 Task: Assign in the project ChampionTech the issue 'Develop a new tool for automated testing of web application load testing and performance under high traffic conditions' to the sprint 'Agile Assassins'. Assign in the project ChampionTech the issue 'Upgrade the website navigation and menu design of a web application to improve user experience and website organization' to the sprint 'Agile Assassins'. Assign in the project ChampionTech the issue 'Create a new online platform for online fashion design courses with advanced fashion tools and community features.' to the sprint 'Agile Assassins'. Assign in the project ChampionTech the issue 'Implement a new cloud-based learning management system for a company with advanced learning content creation and delivery features' to the sprint 'Agile Assassins'
Action: Mouse moved to (191, 51)
Screenshot: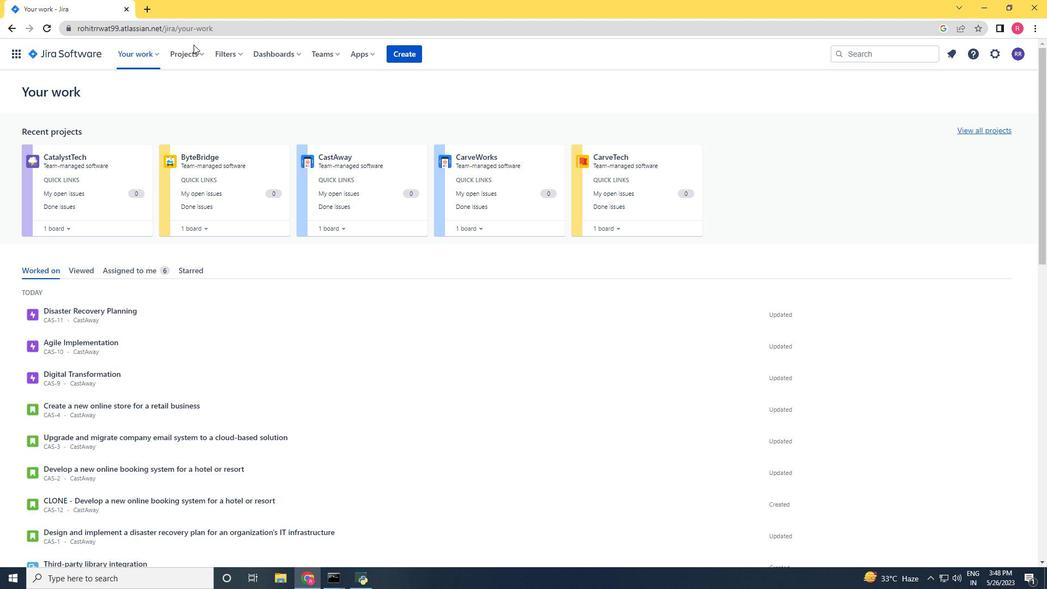 
Action: Mouse pressed left at (191, 51)
Screenshot: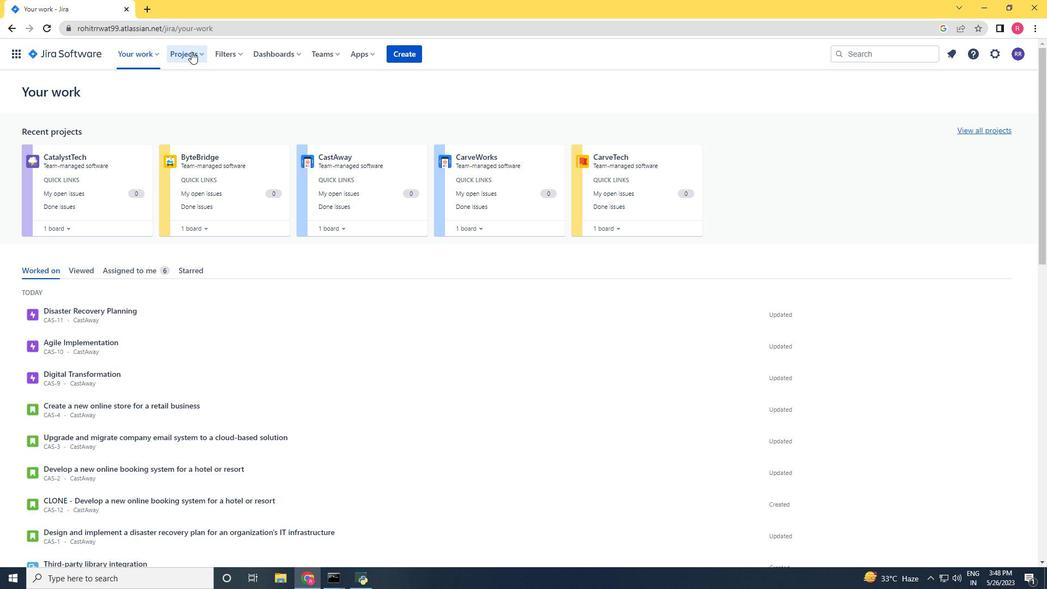 
Action: Mouse moved to (204, 103)
Screenshot: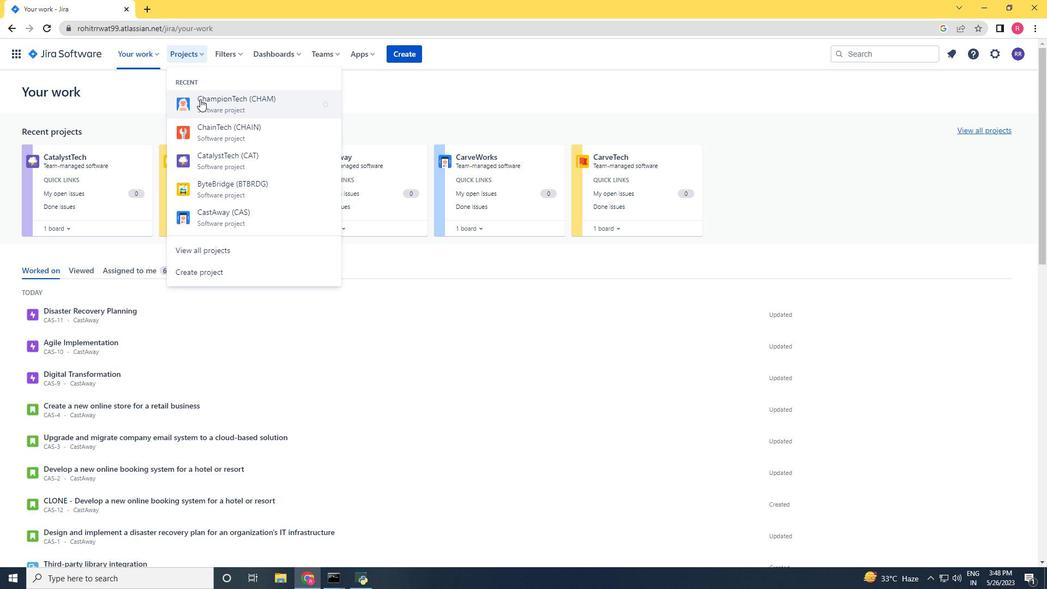 
Action: Mouse pressed left at (204, 103)
Screenshot: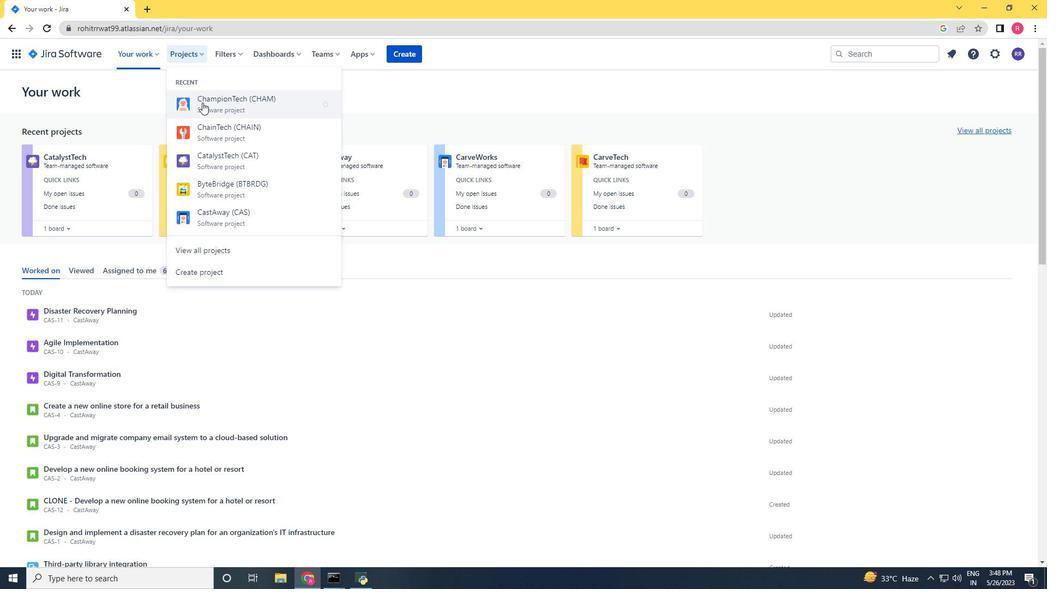 
Action: Mouse moved to (100, 166)
Screenshot: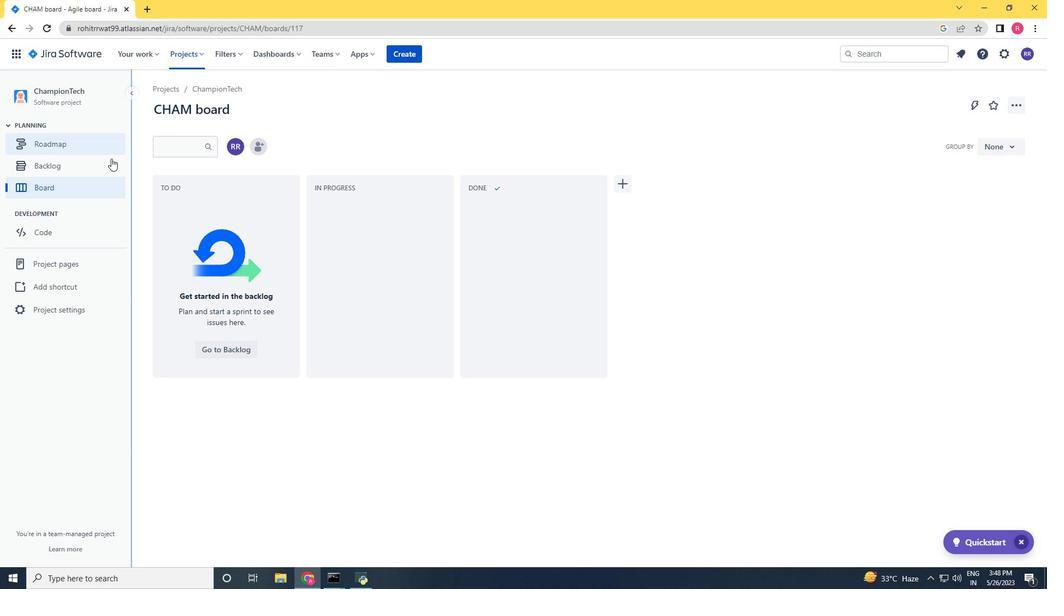 
Action: Mouse pressed left at (100, 166)
Screenshot: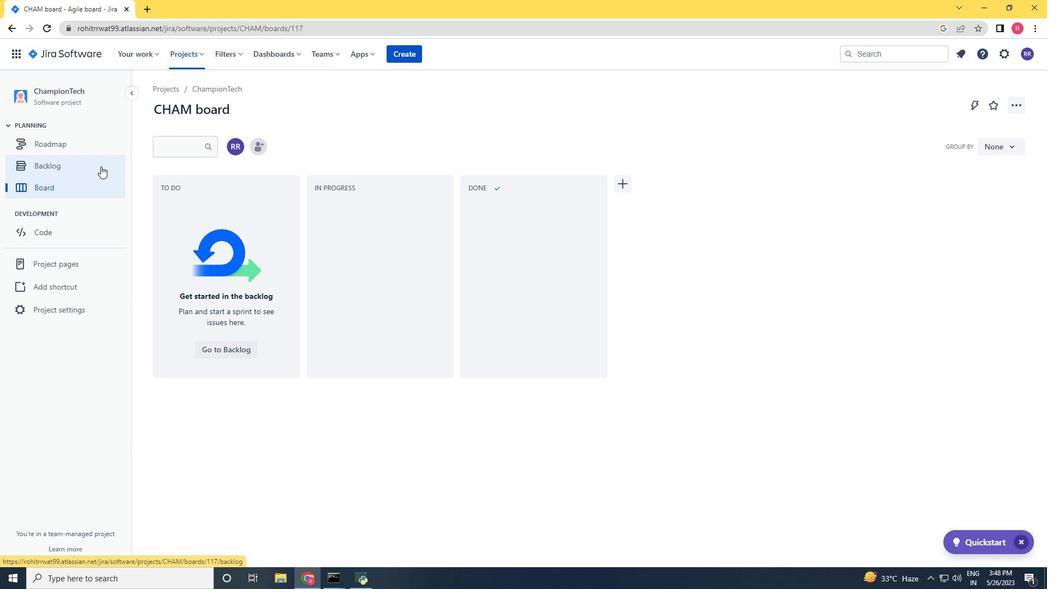 
Action: Mouse moved to (994, 291)
Screenshot: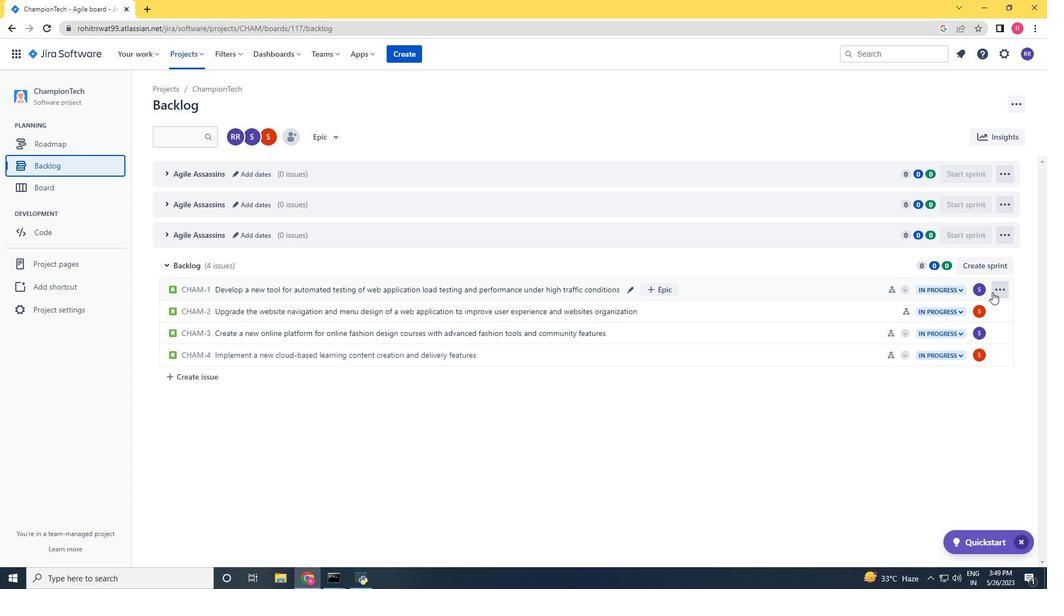 
Action: Mouse pressed left at (994, 291)
Screenshot: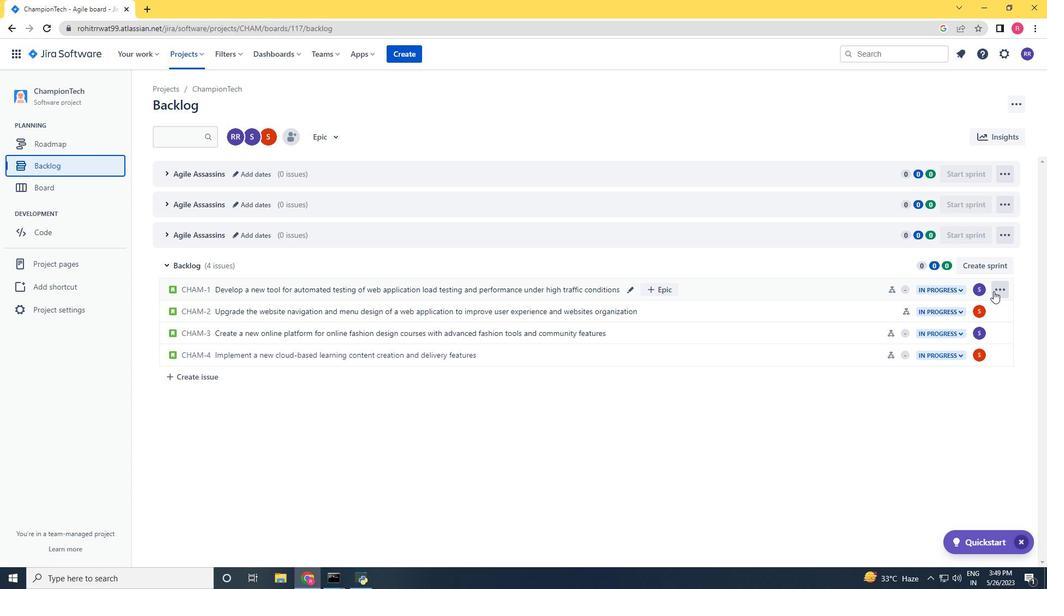 
Action: Mouse moved to (977, 416)
Screenshot: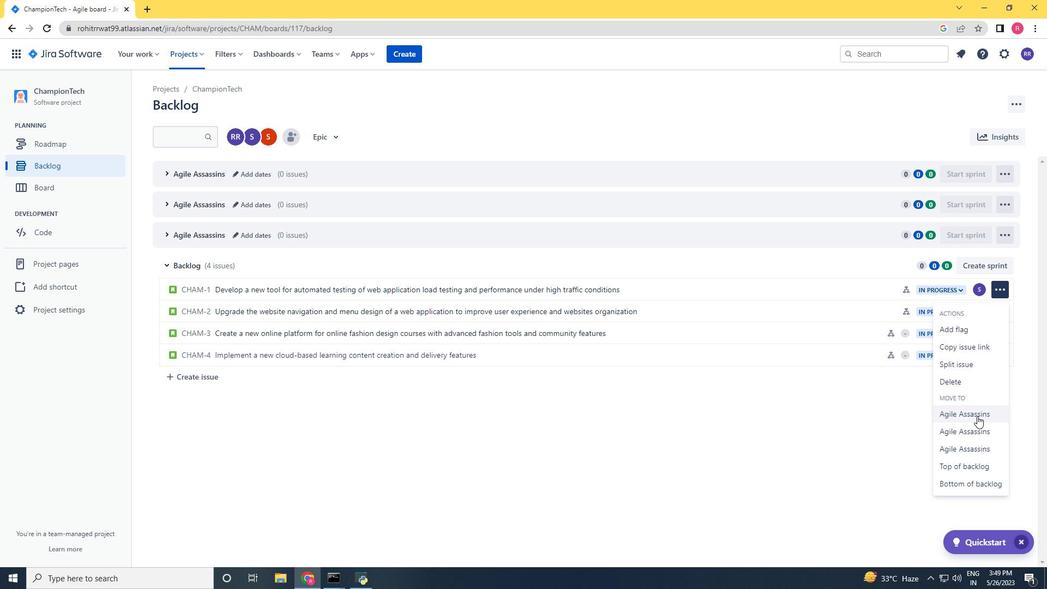 
Action: Mouse pressed left at (977, 416)
Screenshot: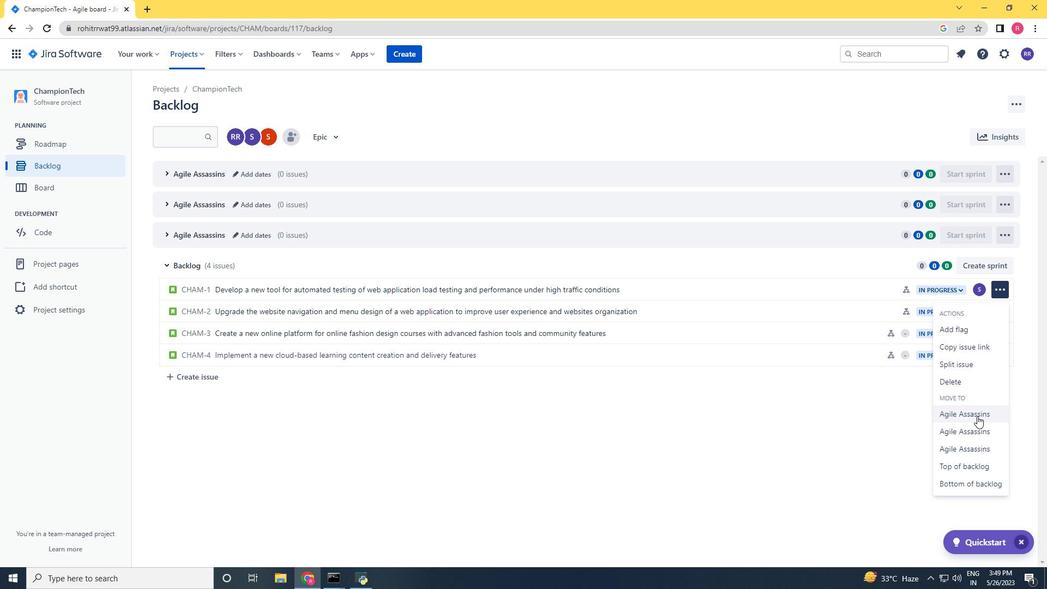 
Action: Mouse moved to (168, 173)
Screenshot: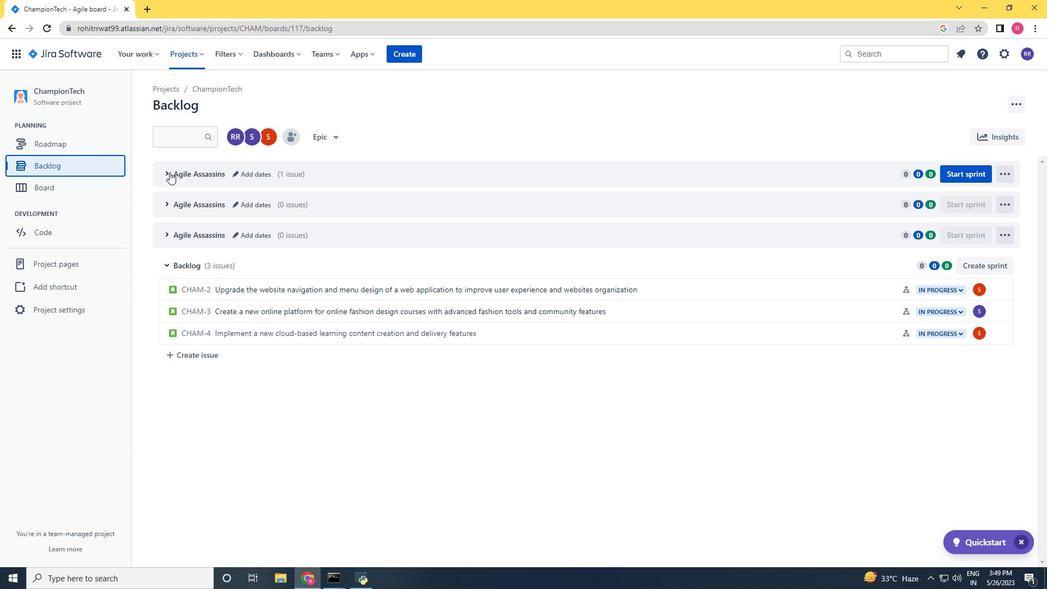 
Action: Mouse pressed left at (168, 173)
Screenshot: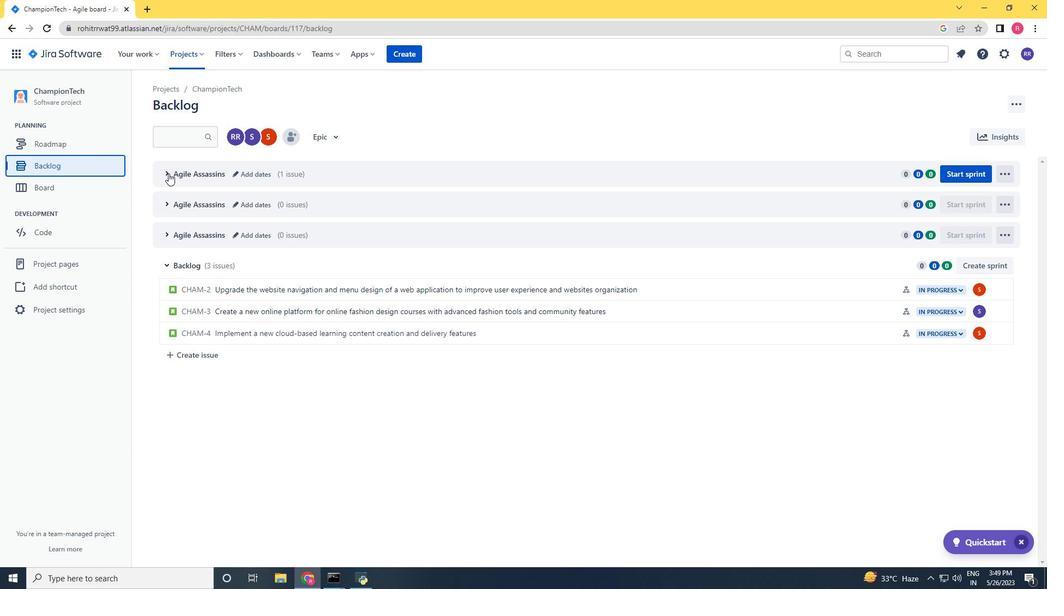 
Action: Mouse moved to (1004, 353)
Screenshot: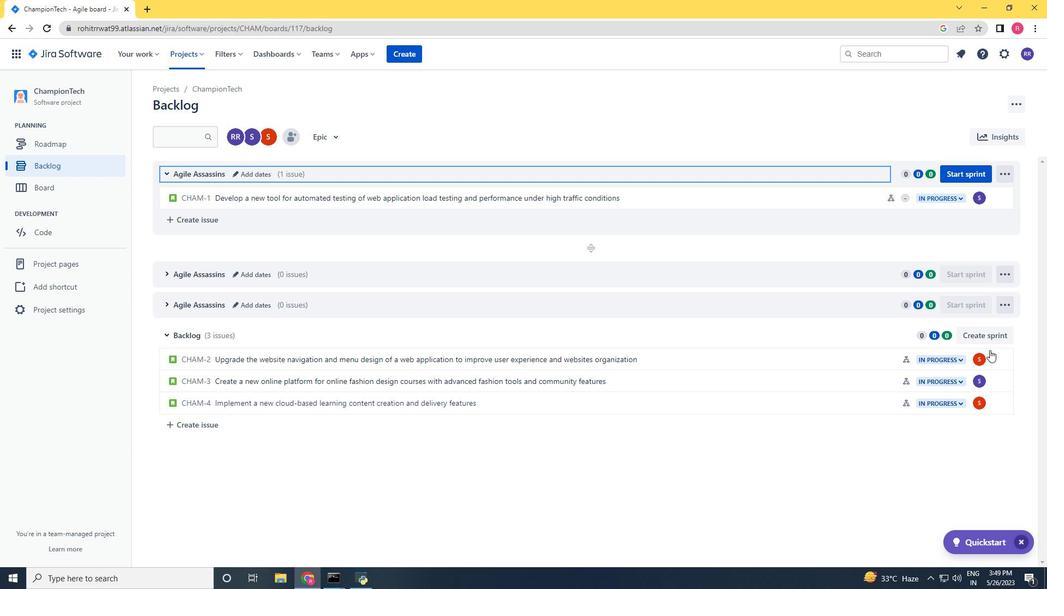 
Action: Mouse pressed left at (1004, 353)
Screenshot: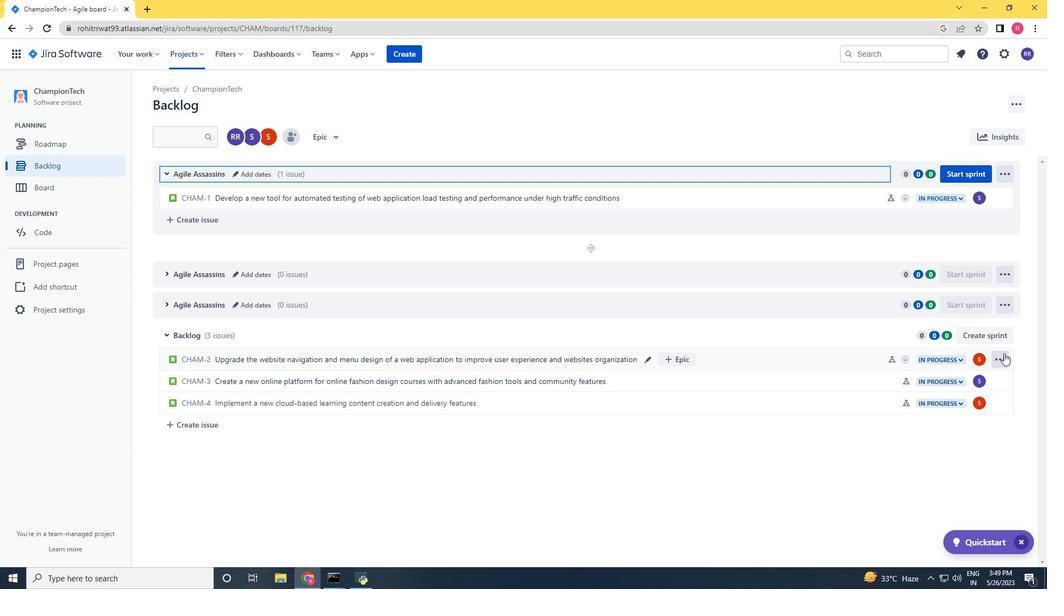 
Action: Mouse moved to (963, 288)
Screenshot: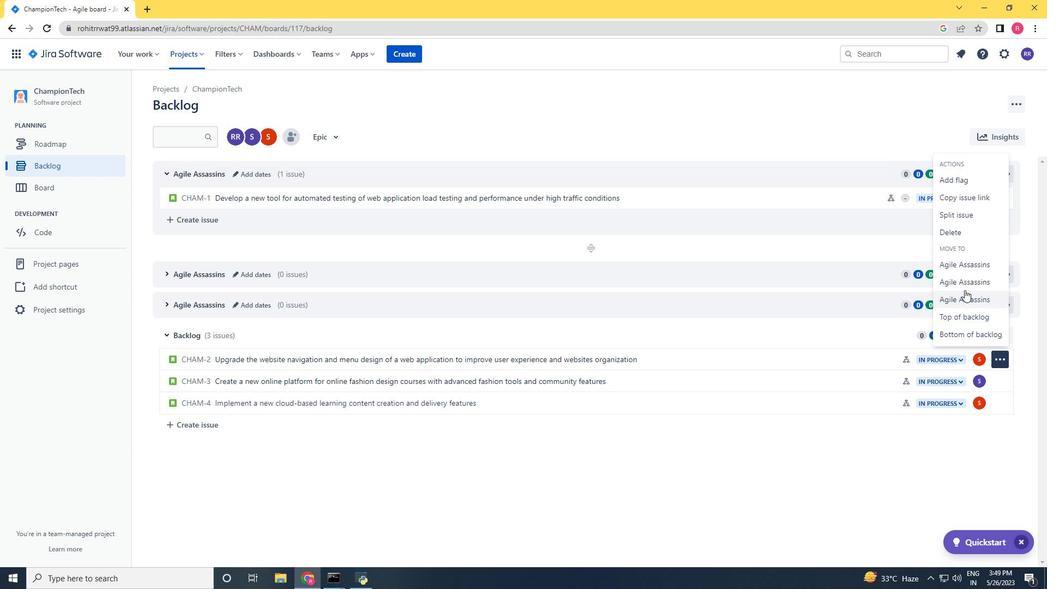 
Action: Mouse pressed left at (963, 288)
Screenshot: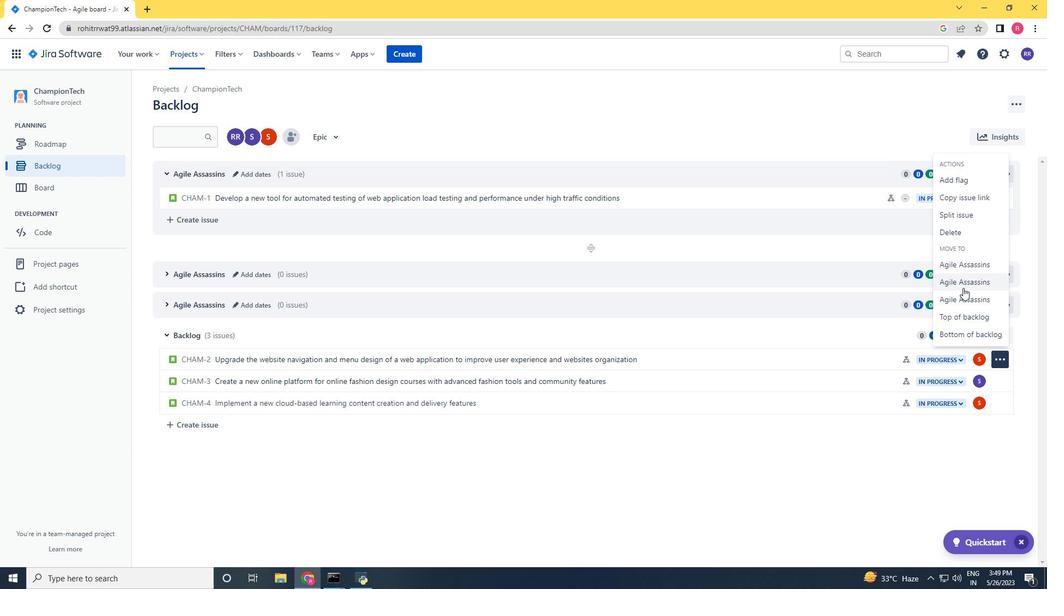 
Action: Mouse moved to (166, 274)
Screenshot: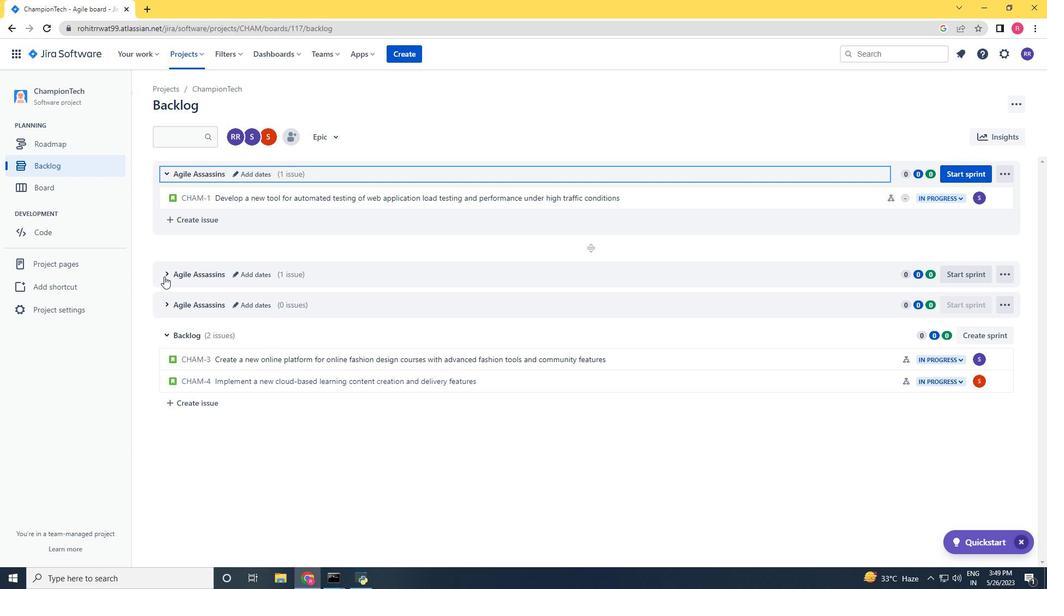 
Action: Mouse pressed left at (166, 274)
Screenshot: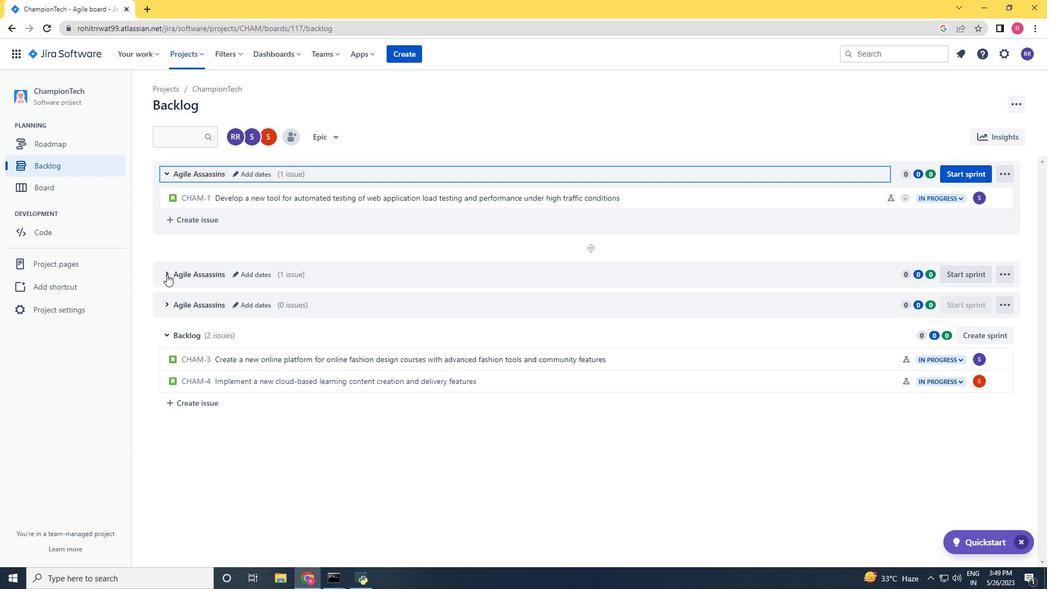 
Action: Mouse moved to (997, 432)
Screenshot: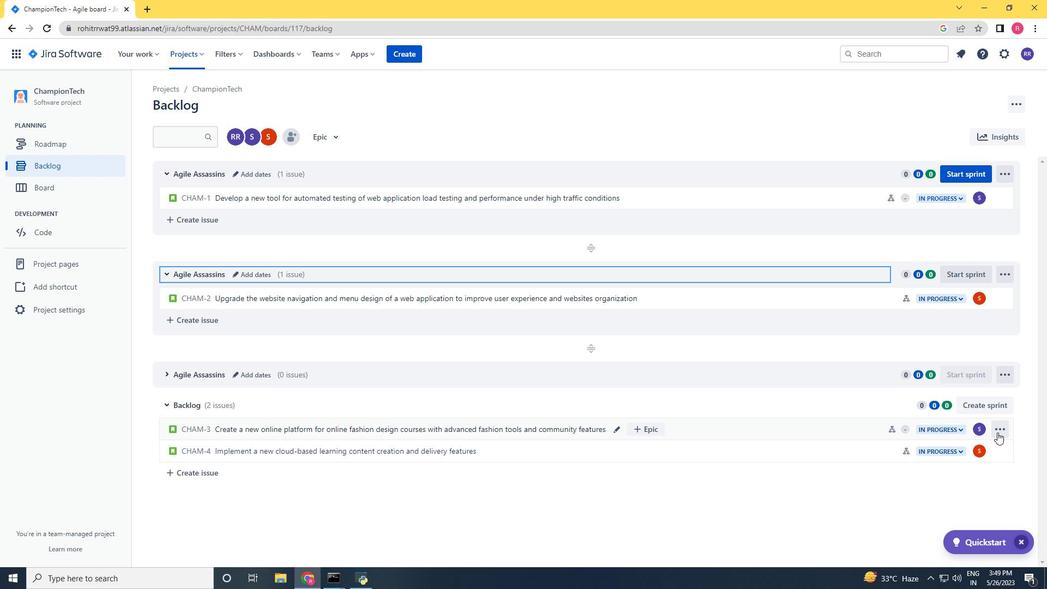 
Action: Mouse pressed left at (997, 432)
Screenshot: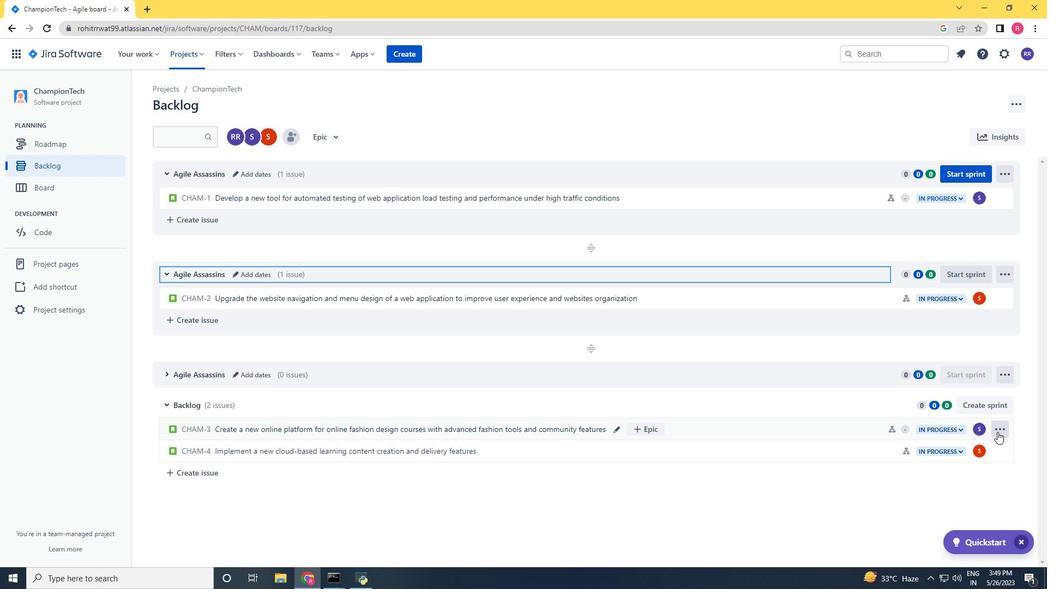 
Action: Mouse moved to (983, 373)
Screenshot: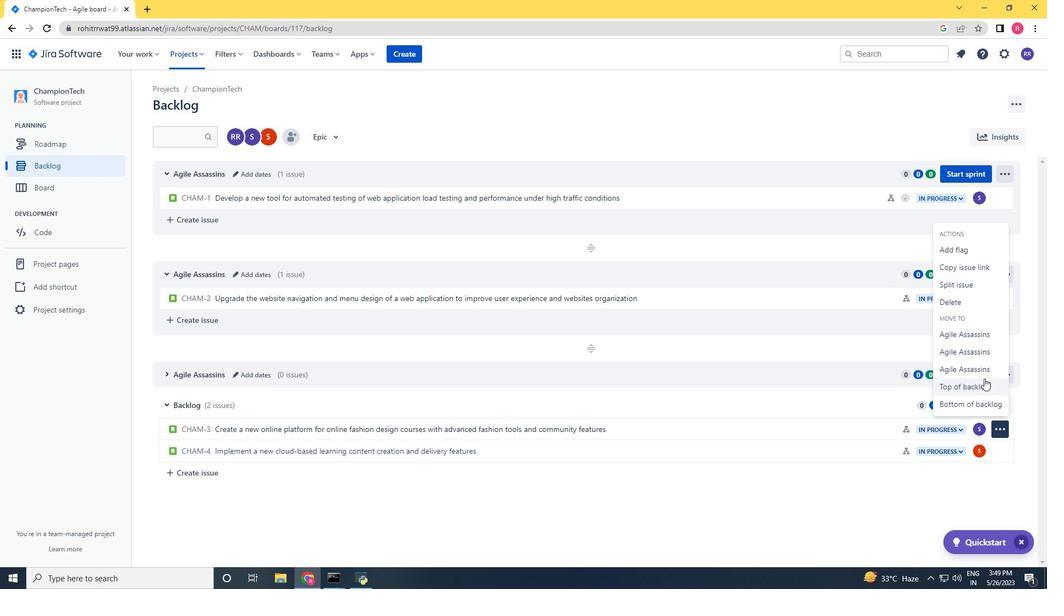 
Action: Mouse pressed left at (983, 373)
Screenshot: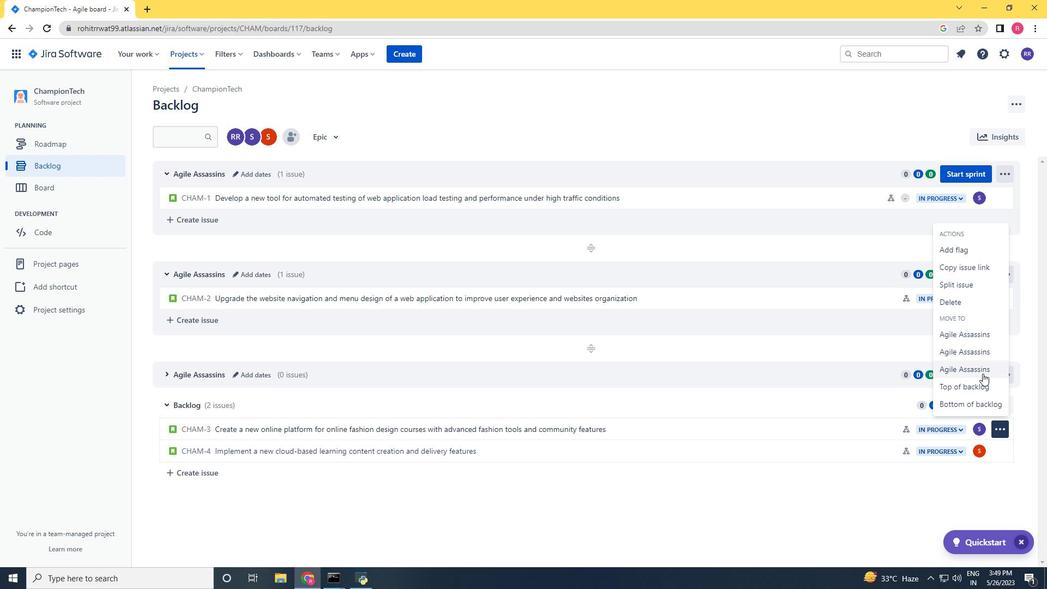 
Action: Mouse moved to (164, 374)
Screenshot: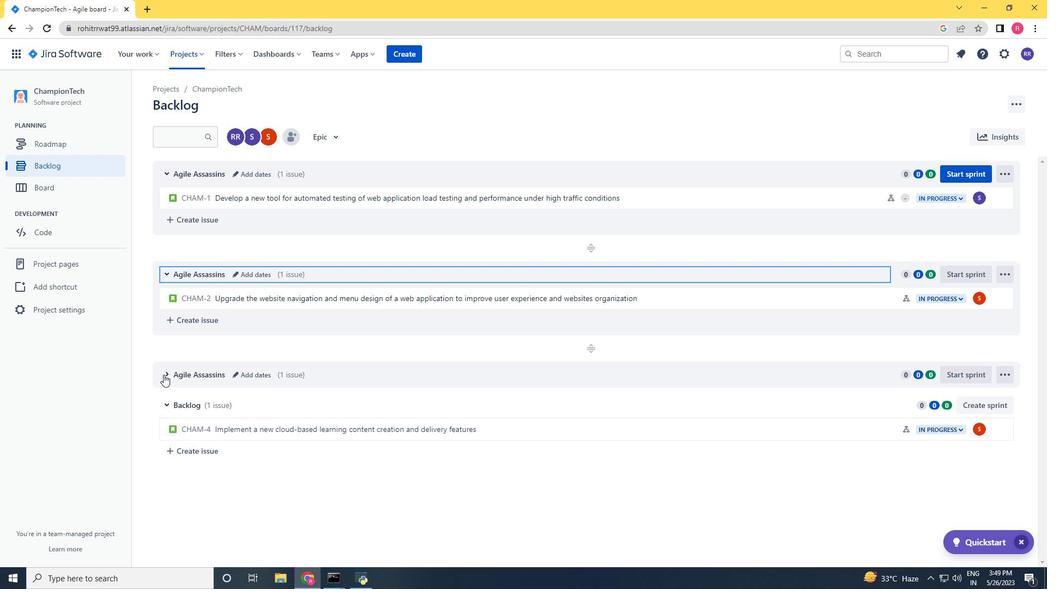 
Action: Mouse pressed left at (164, 374)
Screenshot: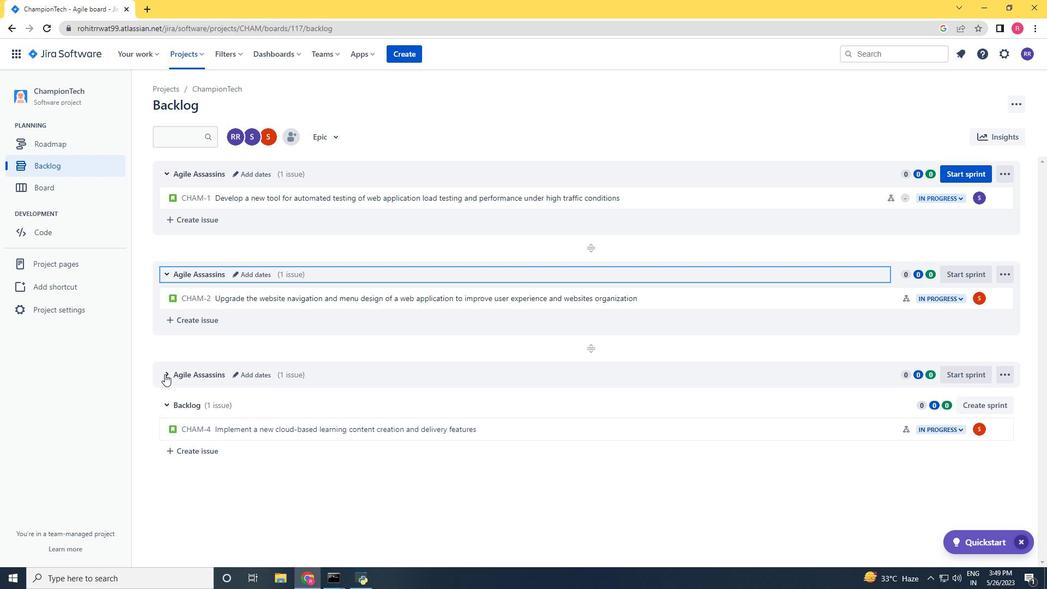 
Action: Mouse moved to (994, 500)
Screenshot: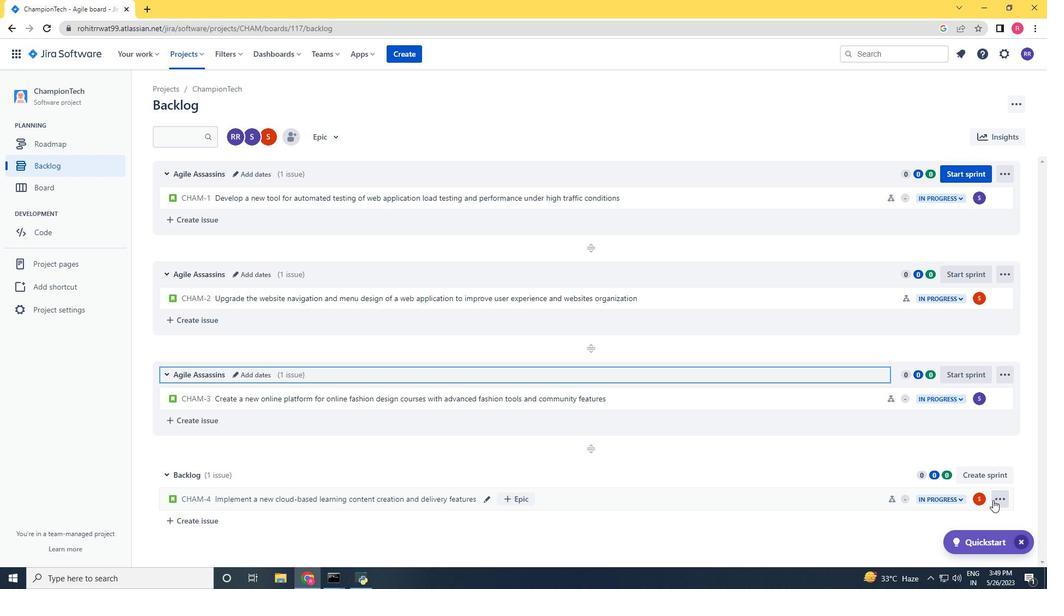 
Action: Mouse pressed left at (994, 500)
Screenshot: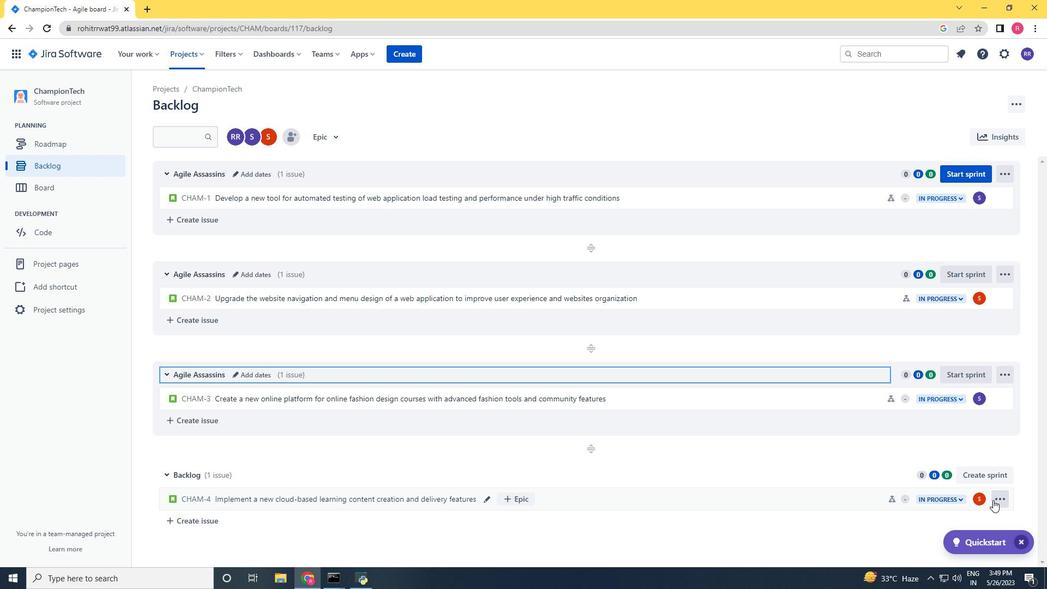 
Action: Mouse moved to (953, 446)
Screenshot: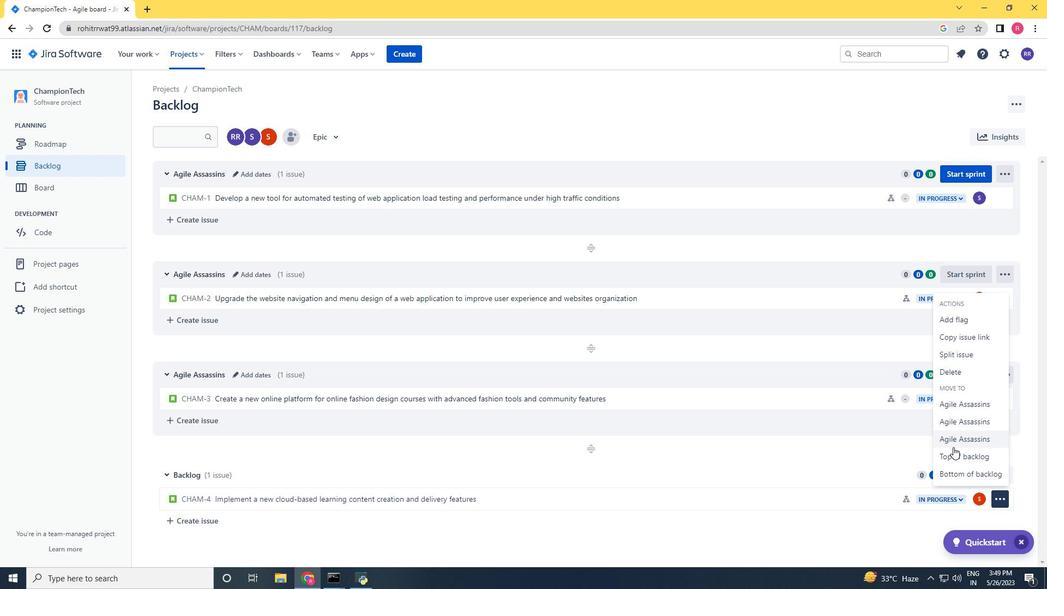 
Action: Mouse pressed left at (953, 446)
Screenshot: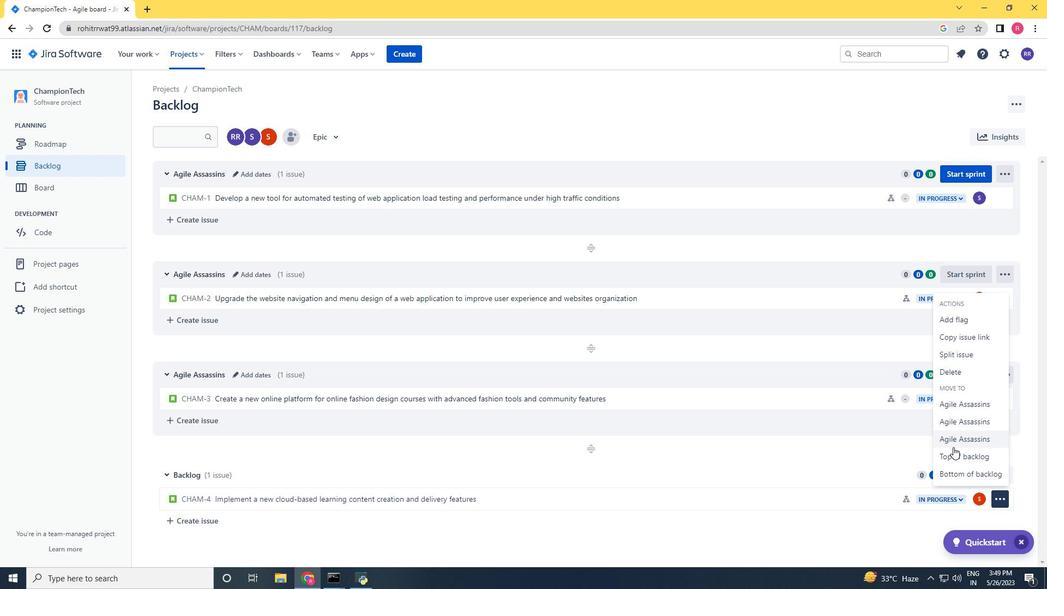 
Action: Mouse moved to (581, 544)
Screenshot: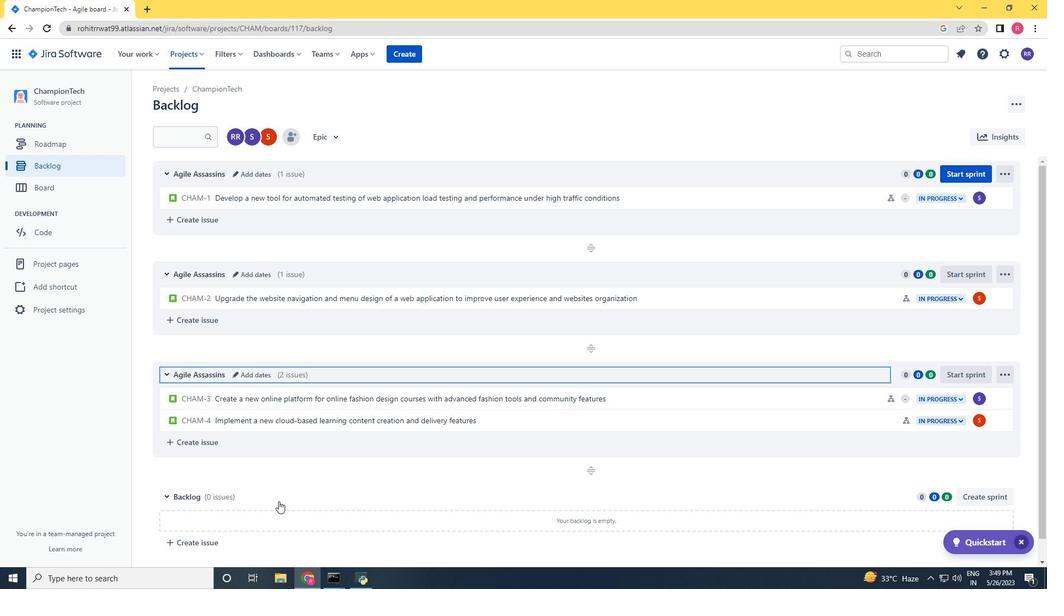 
Action: Mouse scrolled (581, 545) with delta (0, 0)
Screenshot: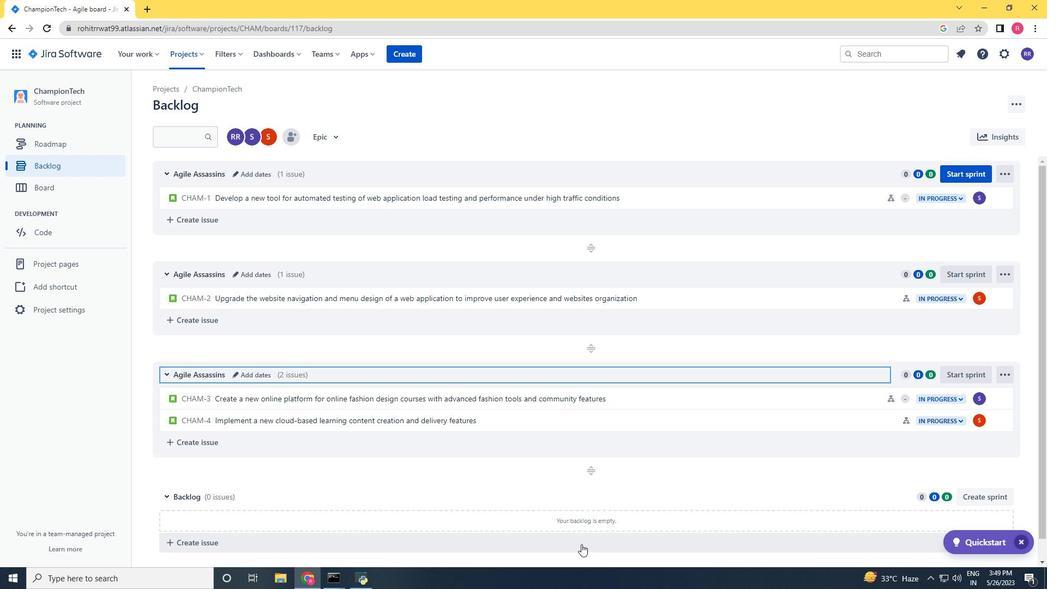 
Action: Mouse scrolled (581, 545) with delta (0, 0)
Screenshot: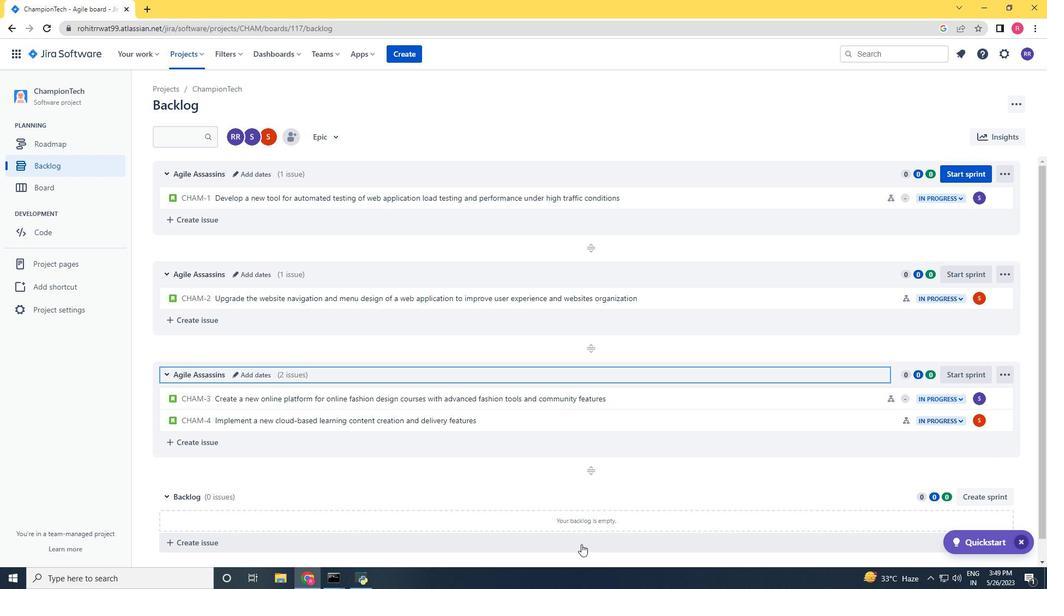 
Action: Mouse scrolled (581, 545) with delta (0, 0)
Screenshot: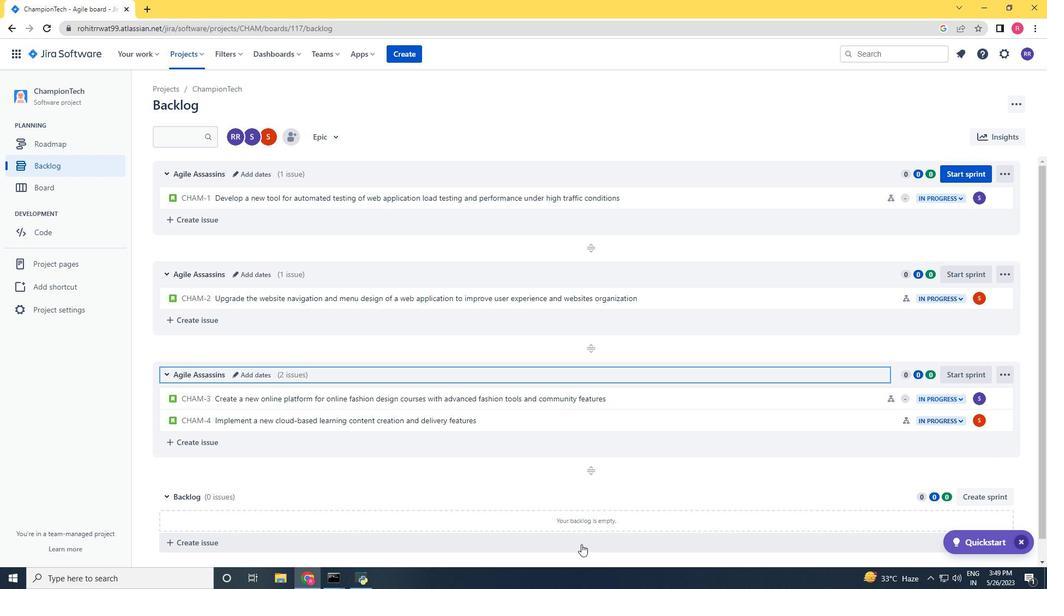 
Action: Mouse scrolled (581, 545) with delta (0, 0)
Screenshot: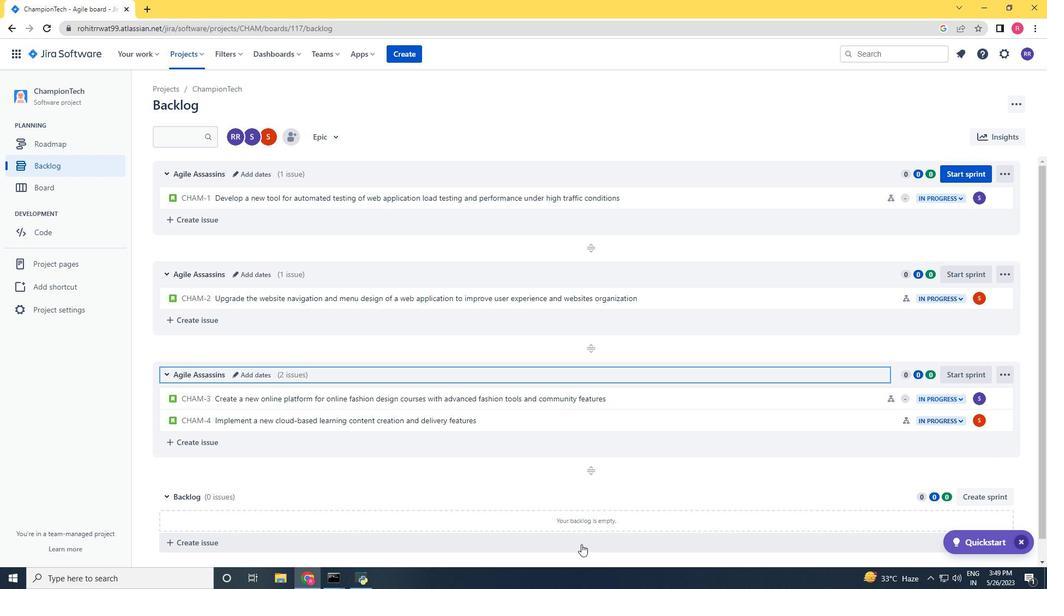 
Action: Mouse scrolled (581, 545) with delta (0, 0)
Screenshot: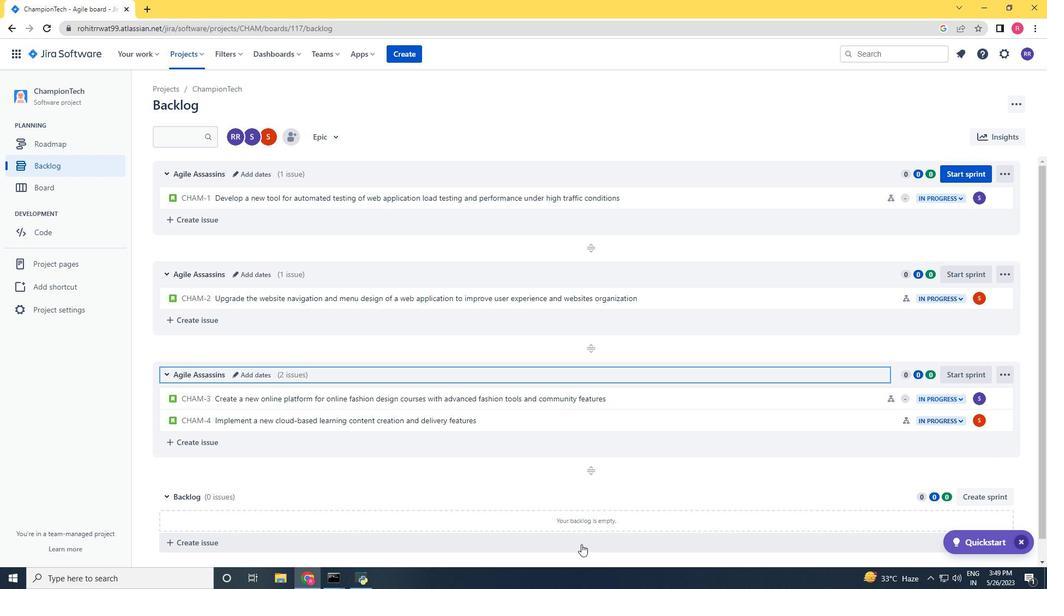 
Action: Mouse scrolled (581, 545) with delta (0, 0)
Screenshot: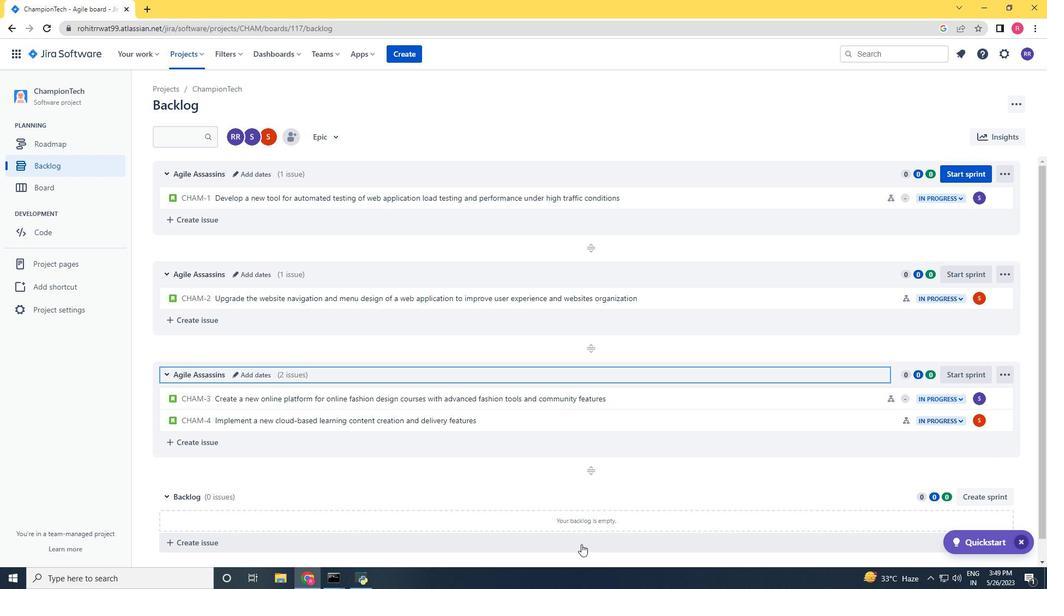 
Action: Mouse scrolled (581, 544) with delta (0, 0)
Screenshot: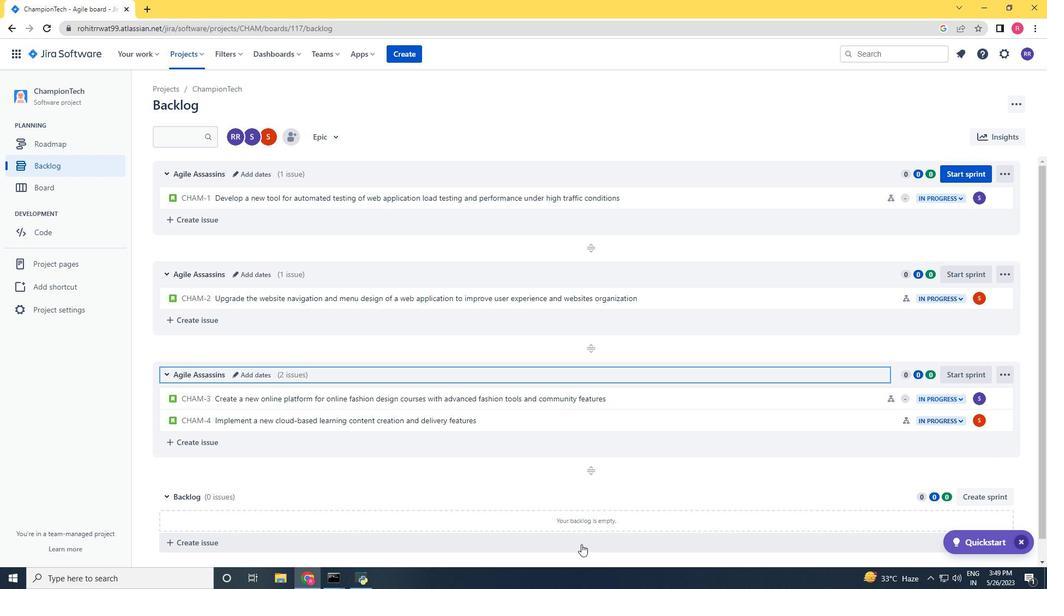 
Action: Mouse scrolled (581, 544) with delta (0, 0)
Screenshot: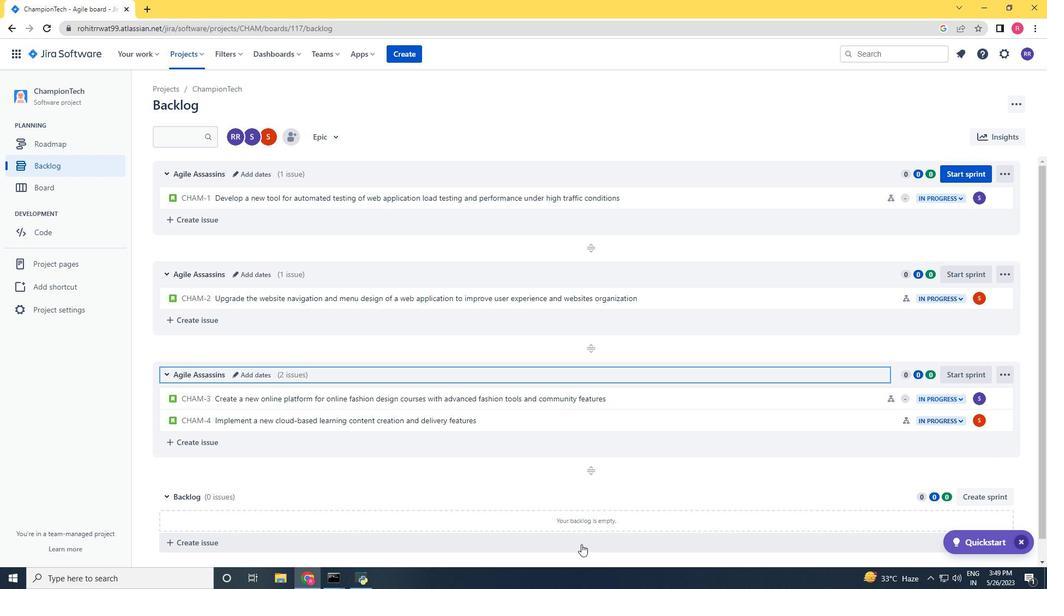 
Action: Mouse scrolled (581, 544) with delta (0, 0)
Screenshot: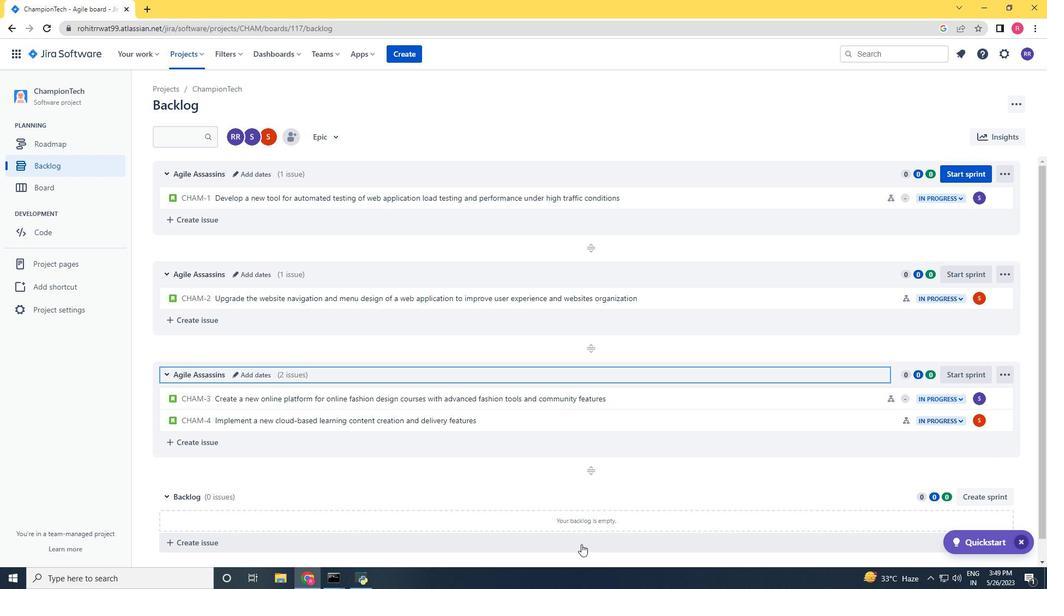 
Action: Mouse scrolled (581, 544) with delta (0, 0)
Screenshot: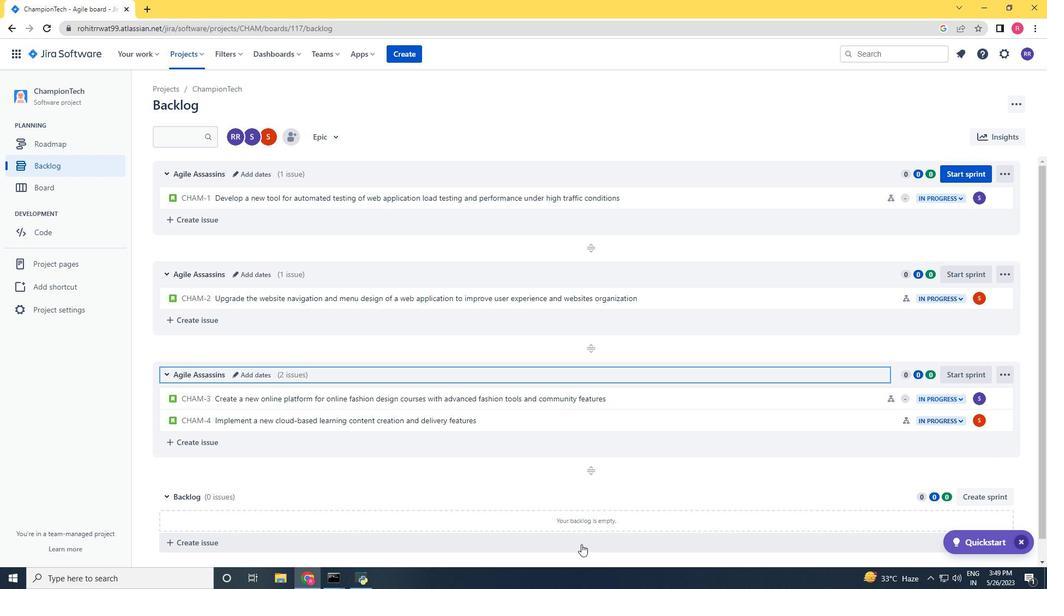 
Action: Mouse scrolled (581, 544) with delta (0, 0)
Screenshot: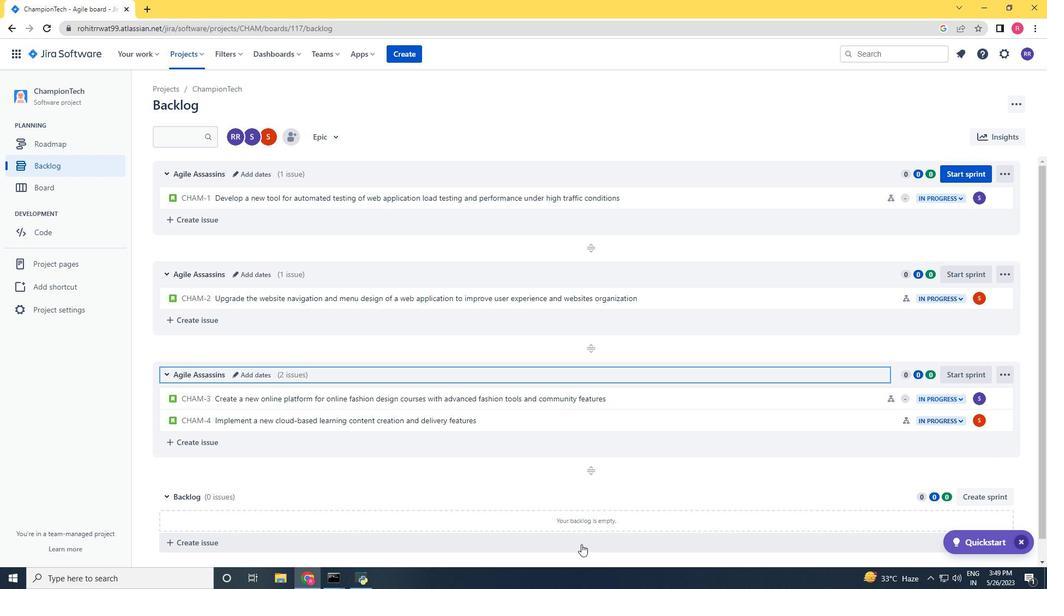 
Action: Mouse scrolled (581, 544) with delta (0, 0)
Screenshot: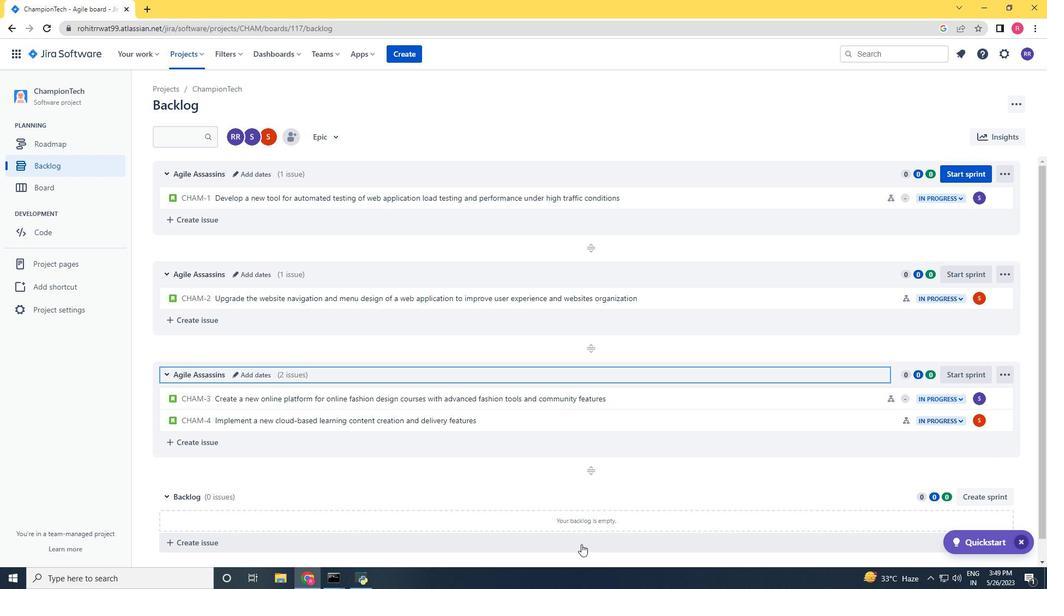 
Action: Mouse scrolled (581, 545) with delta (0, 0)
Screenshot: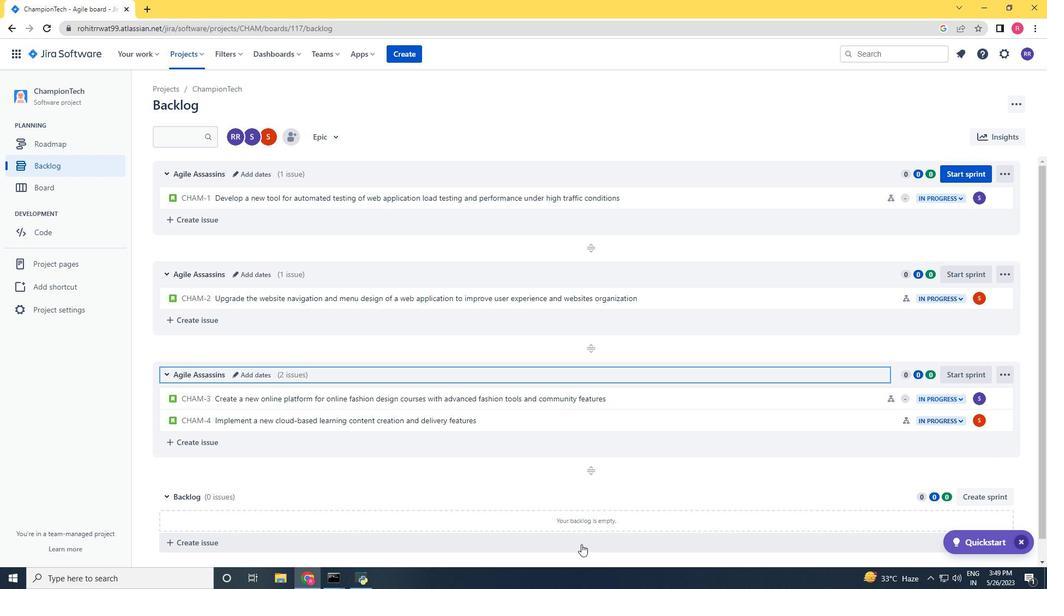 
Action: Mouse scrolled (581, 545) with delta (0, 0)
Screenshot: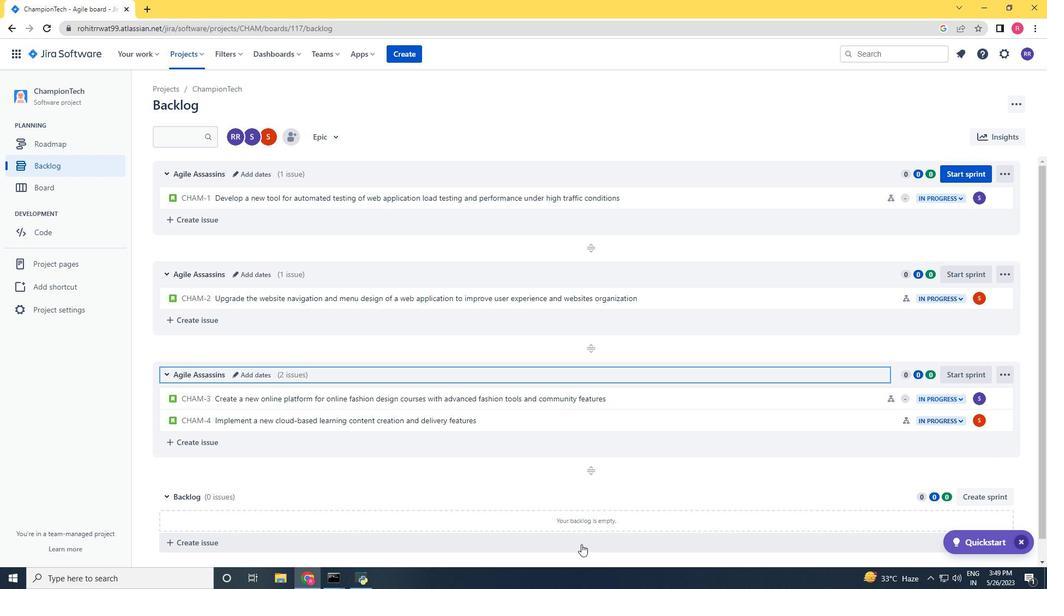 
Action: Mouse scrolled (581, 545) with delta (0, 0)
Screenshot: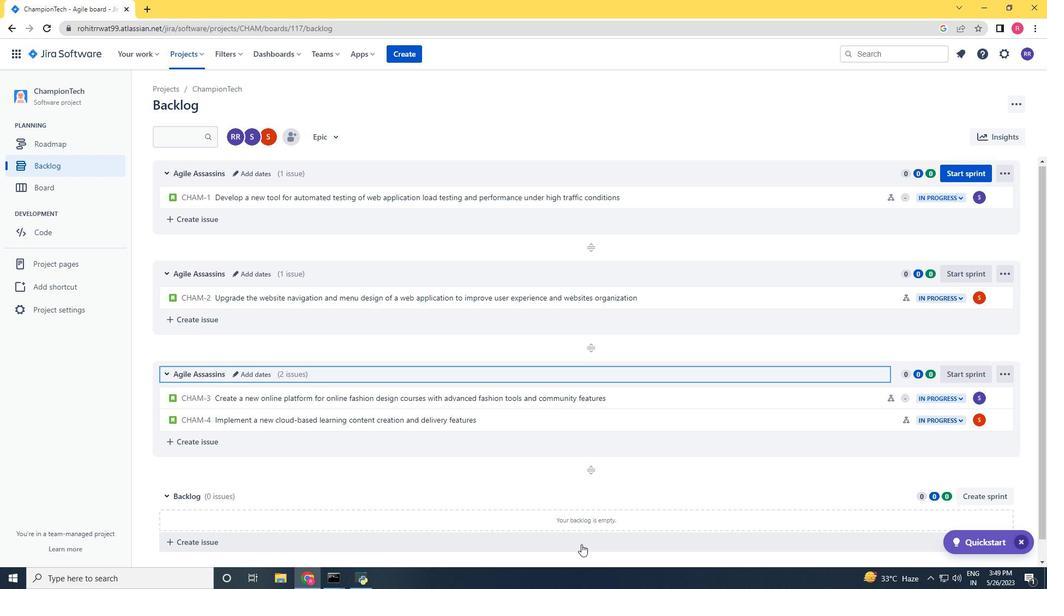
Action: Mouse scrolled (581, 545) with delta (0, 0)
Screenshot: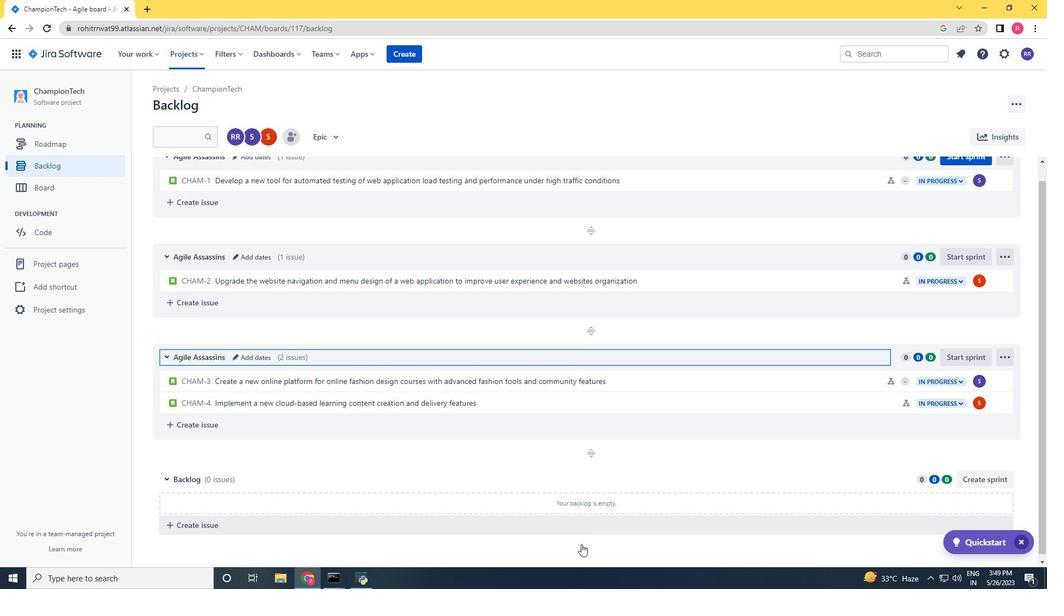 
Action: Mouse scrolled (581, 545) with delta (0, 0)
Screenshot: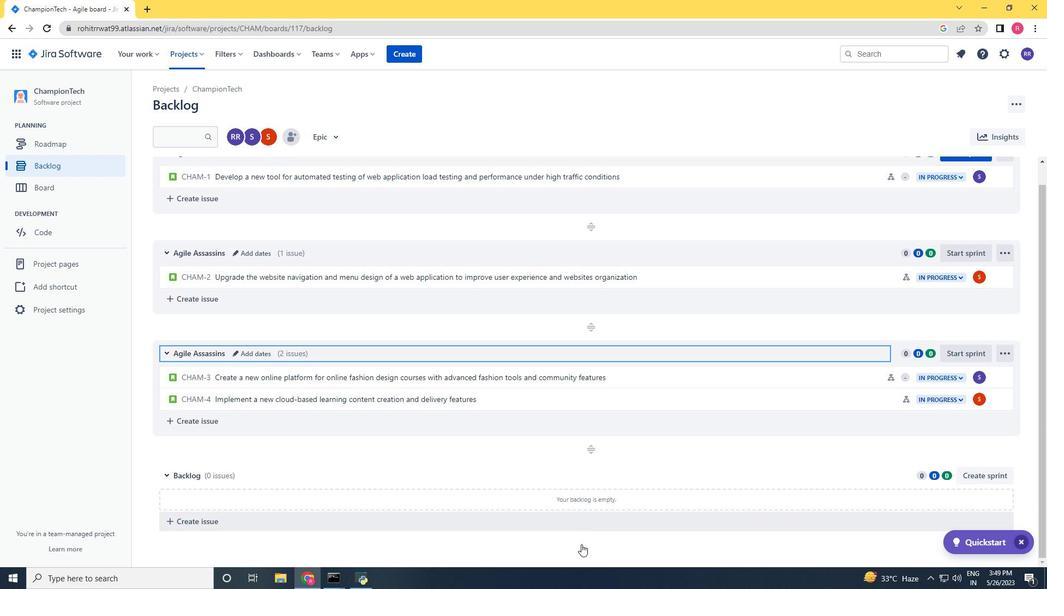 
